 Task: Sort the products by price (lowest first).
Action: Mouse moved to (25, 136)
Screenshot: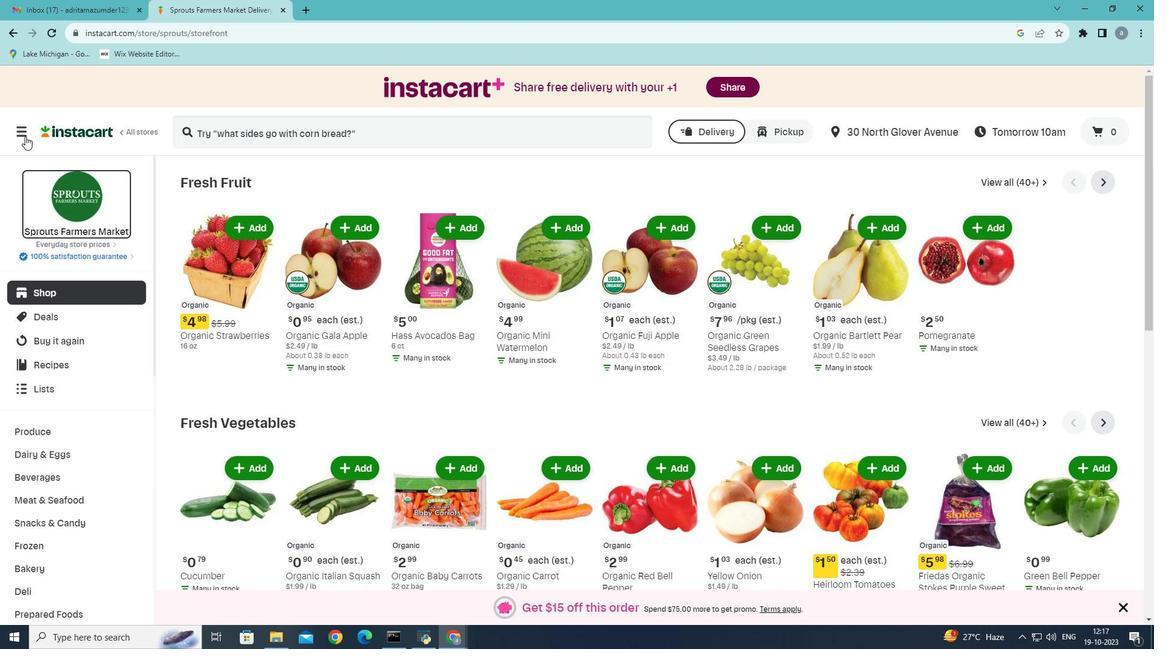 
Action: Mouse pressed left at (25, 136)
Screenshot: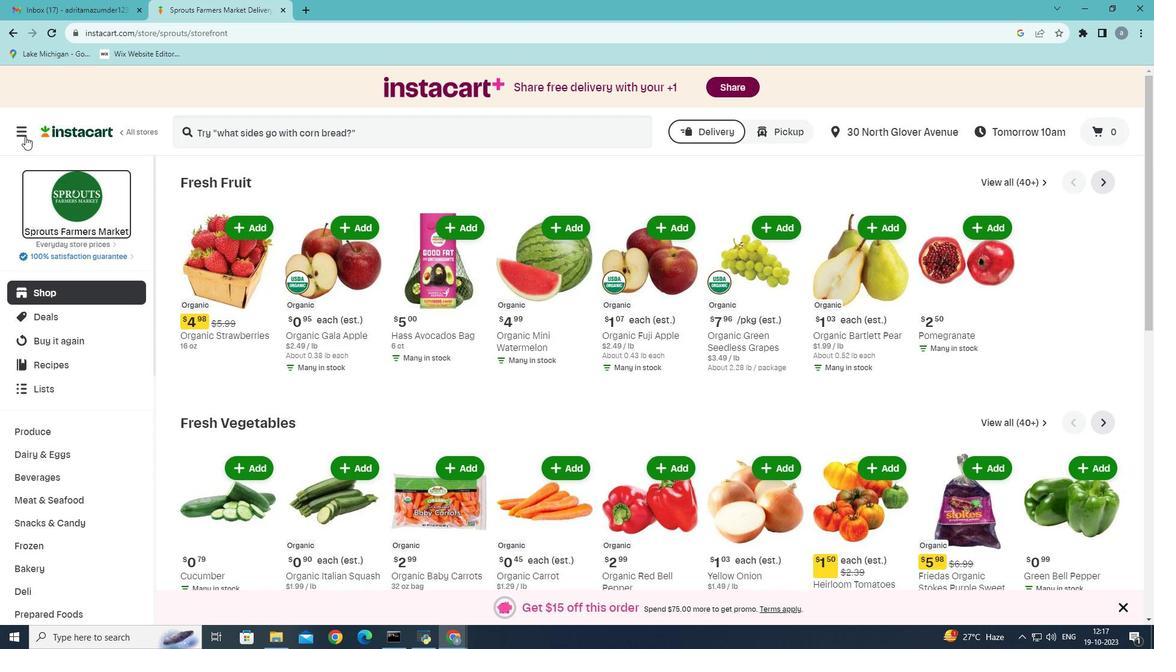 
Action: Mouse moved to (49, 342)
Screenshot: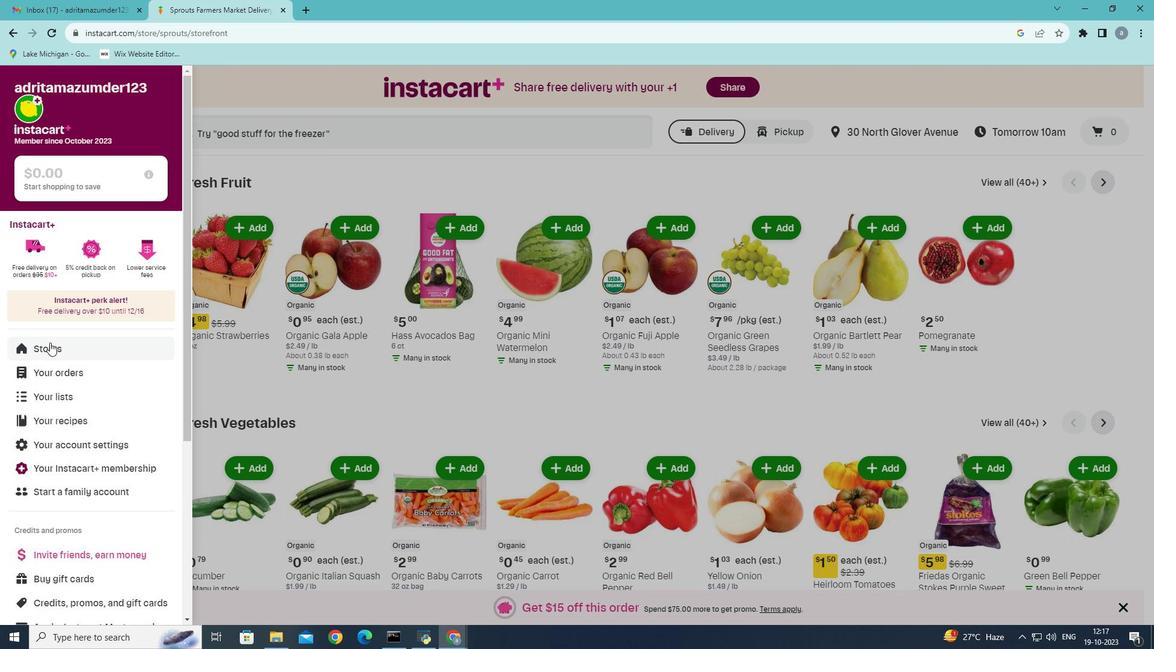 
Action: Mouse pressed left at (49, 342)
Screenshot: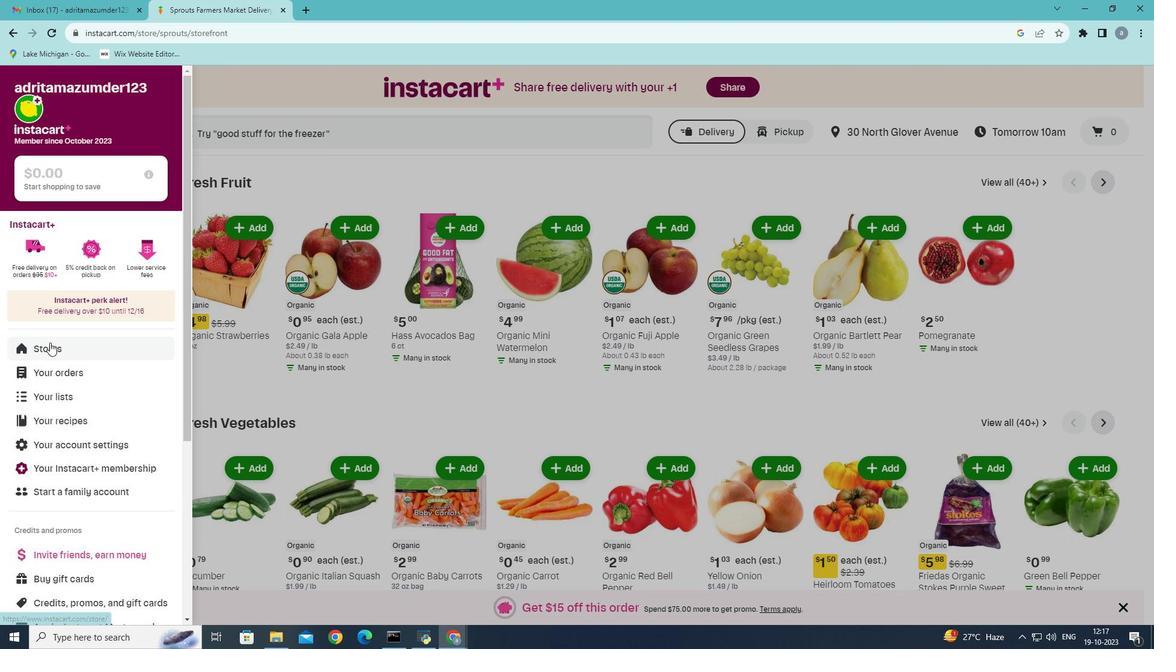 
Action: Mouse moved to (289, 142)
Screenshot: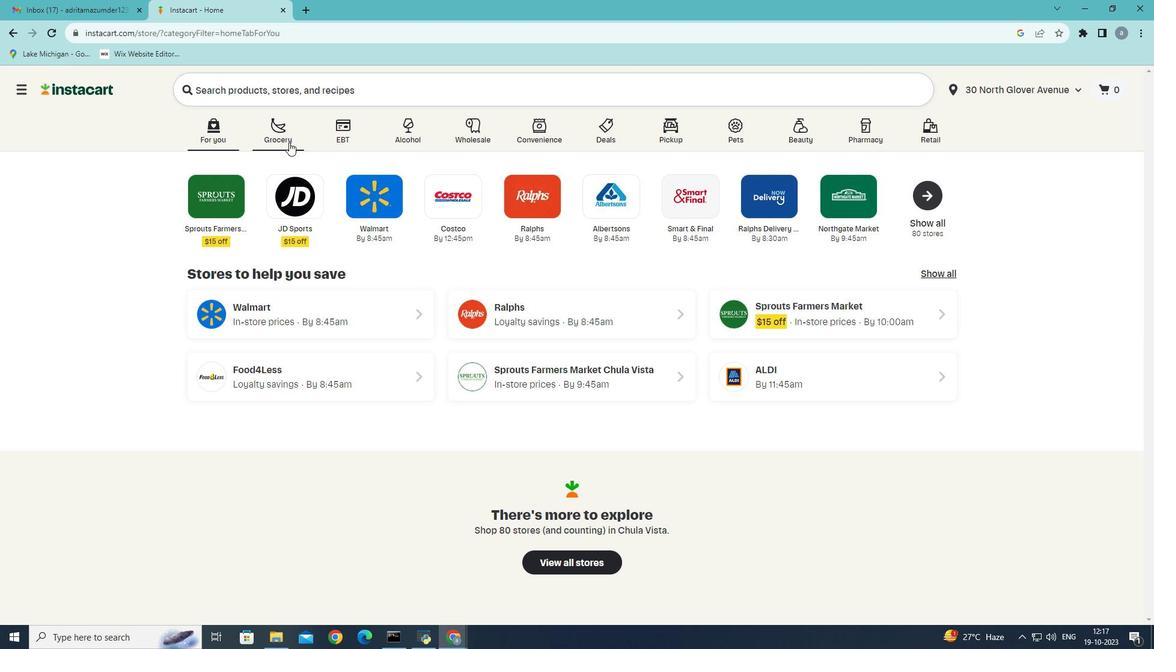 
Action: Mouse pressed left at (289, 142)
Screenshot: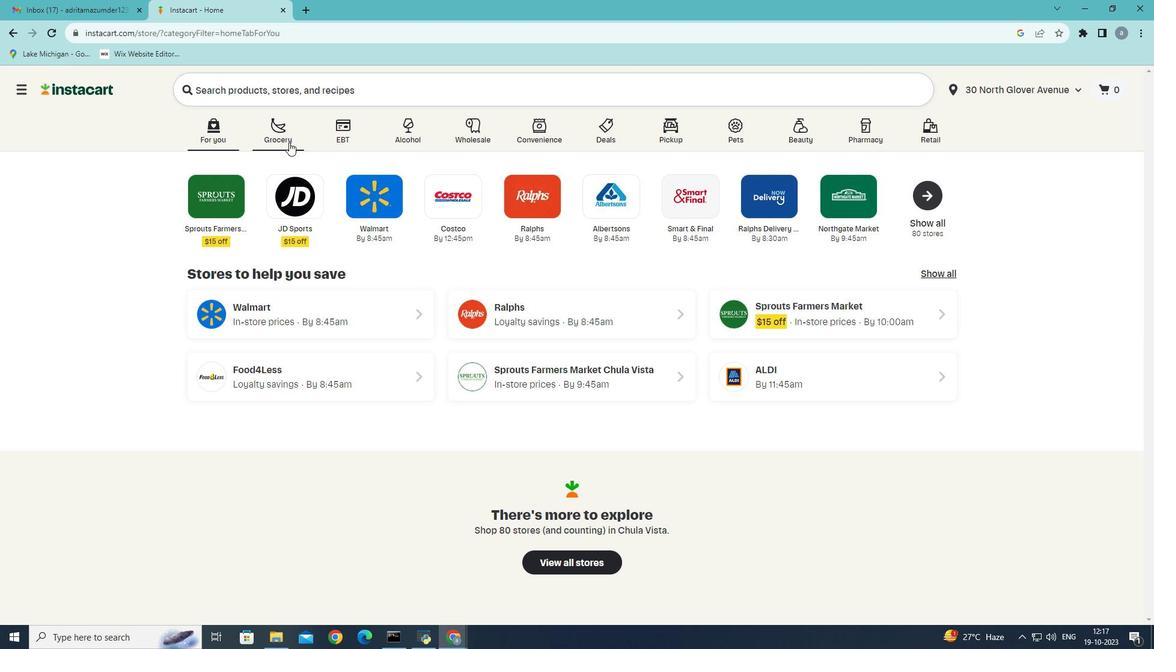
Action: Mouse moved to (289, 347)
Screenshot: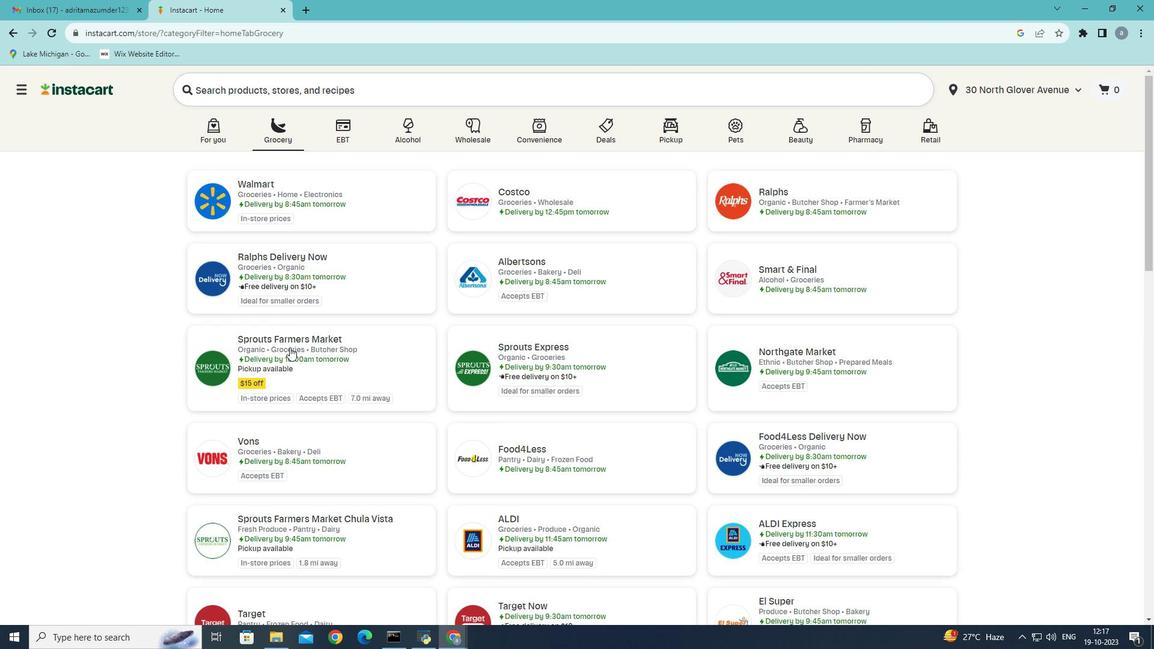 
Action: Mouse pressed left at (289, 347)
Screenshot: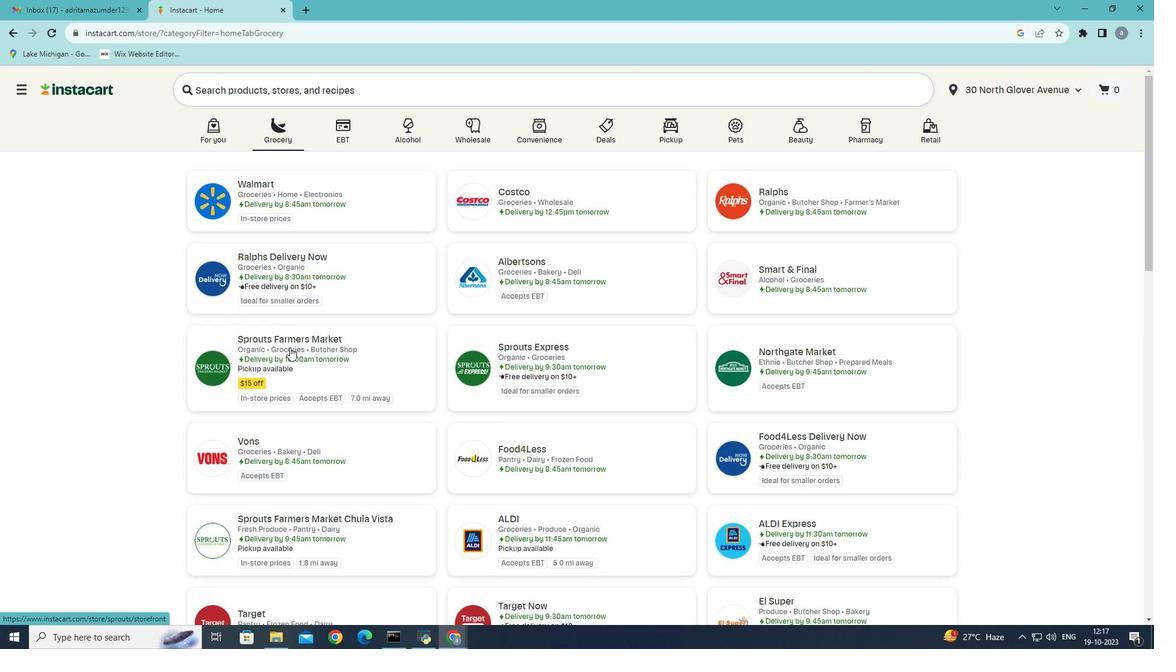 
Action: Mouse moved to (62, 500)
Screenshot: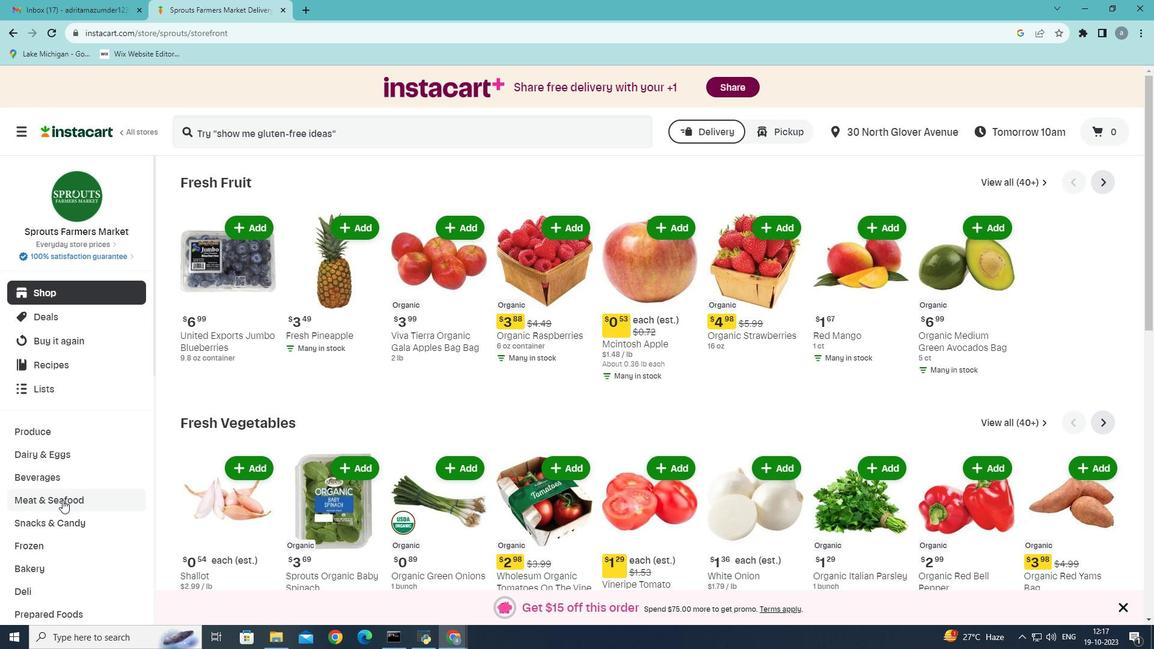 
Action: Mouse pressed left at (62, 500)
Screenshot: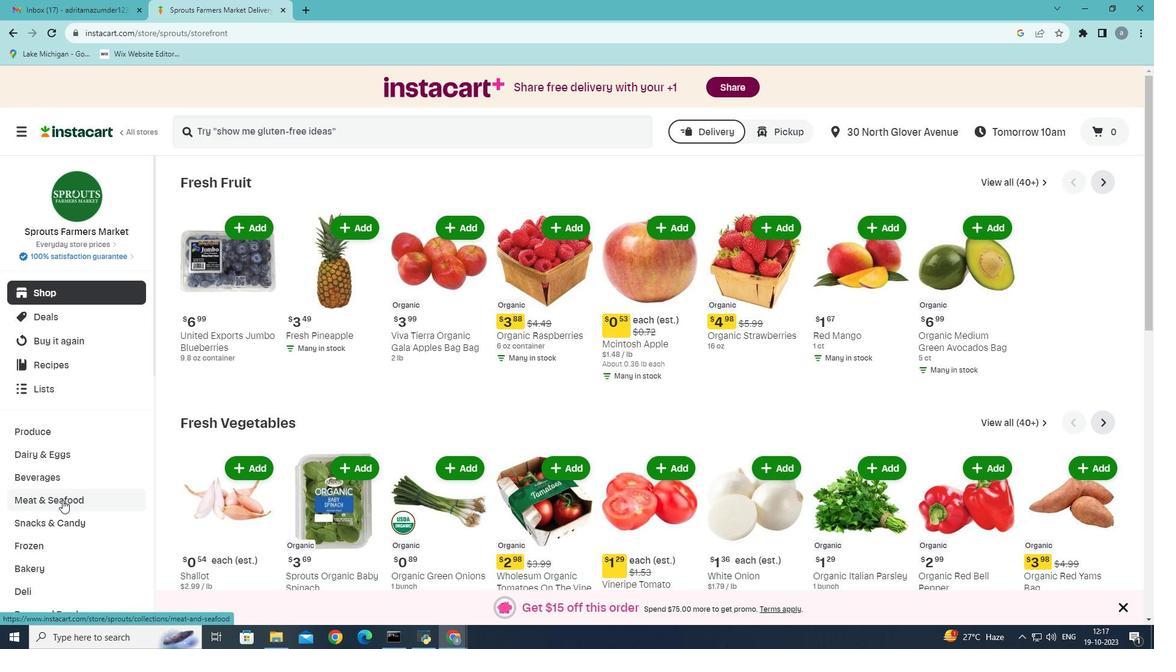 
Action: Mouse moved to (65, 499)
Screenshot: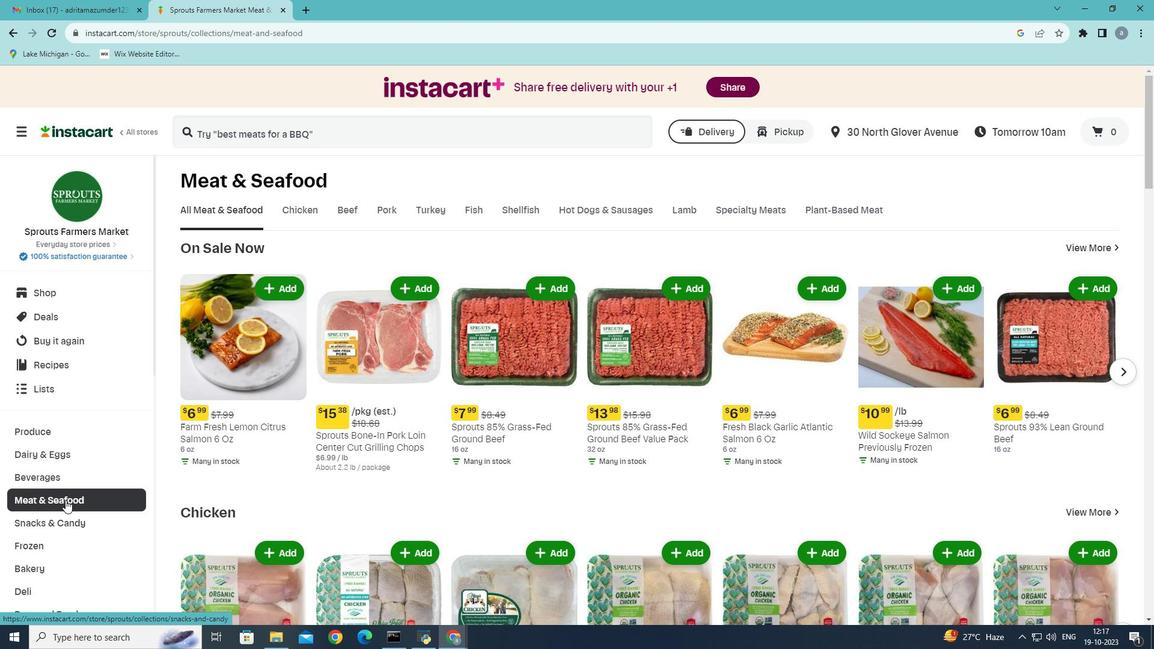 
Action: Mouse pressed left at (65, 499)
Screenshot: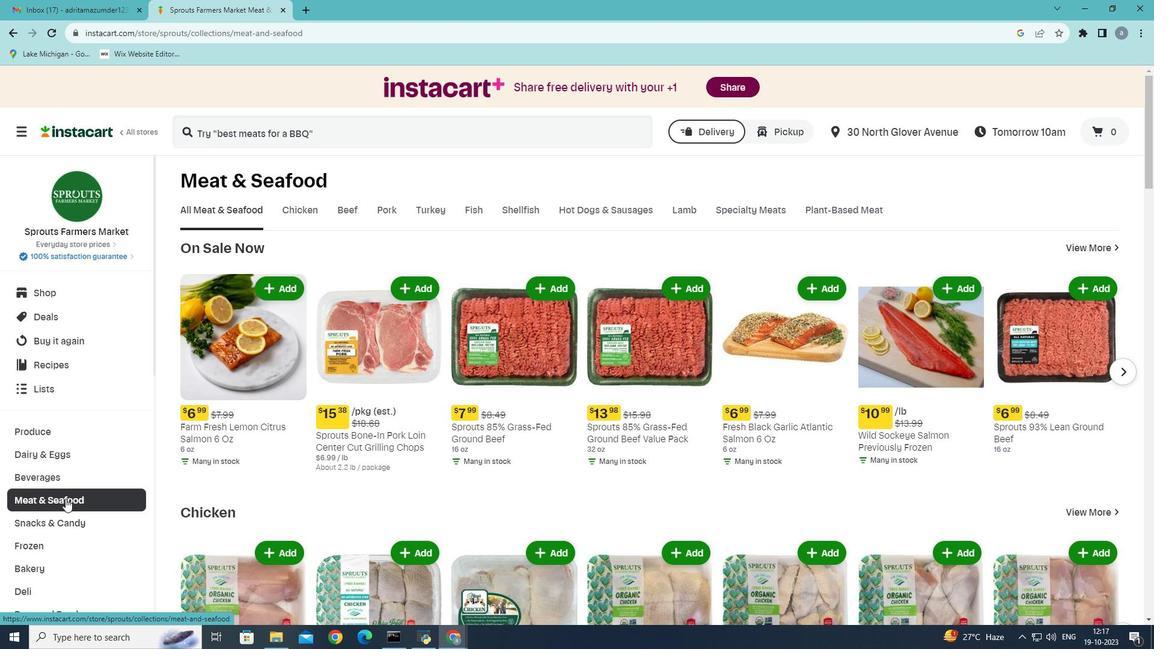 
Action: Mouse moved to (602, 210)
Screenshot: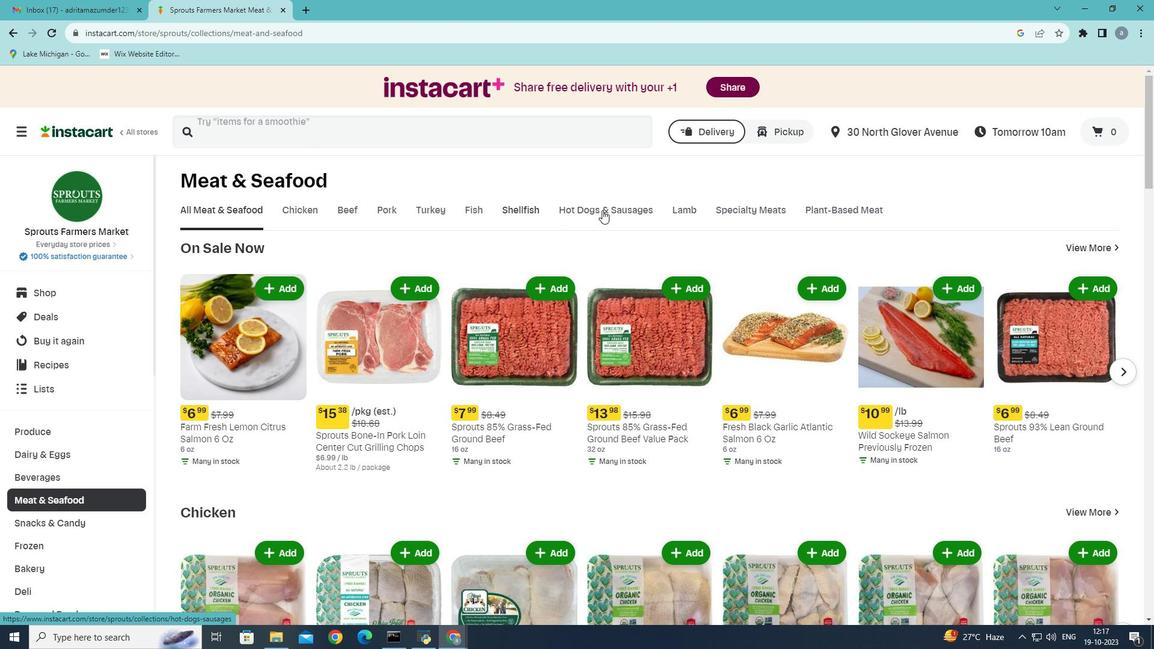 
Action: Mouse pressed left at (602, 210)
Screenshot: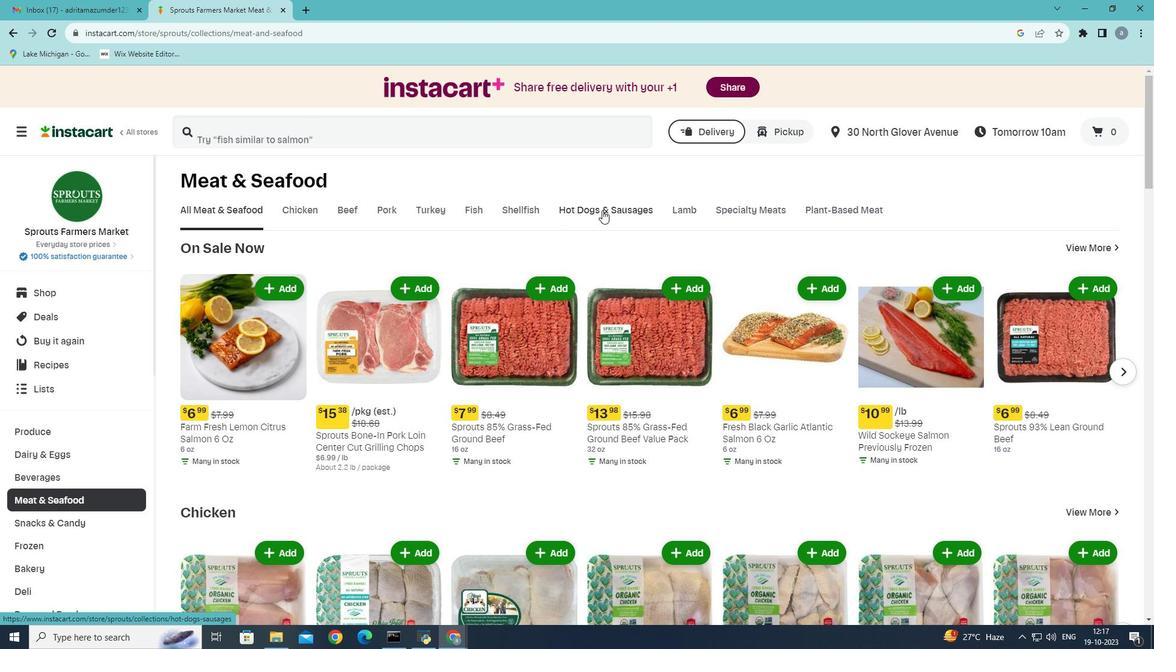 
Action: Mouse moved to (370, 267)
Screenshot: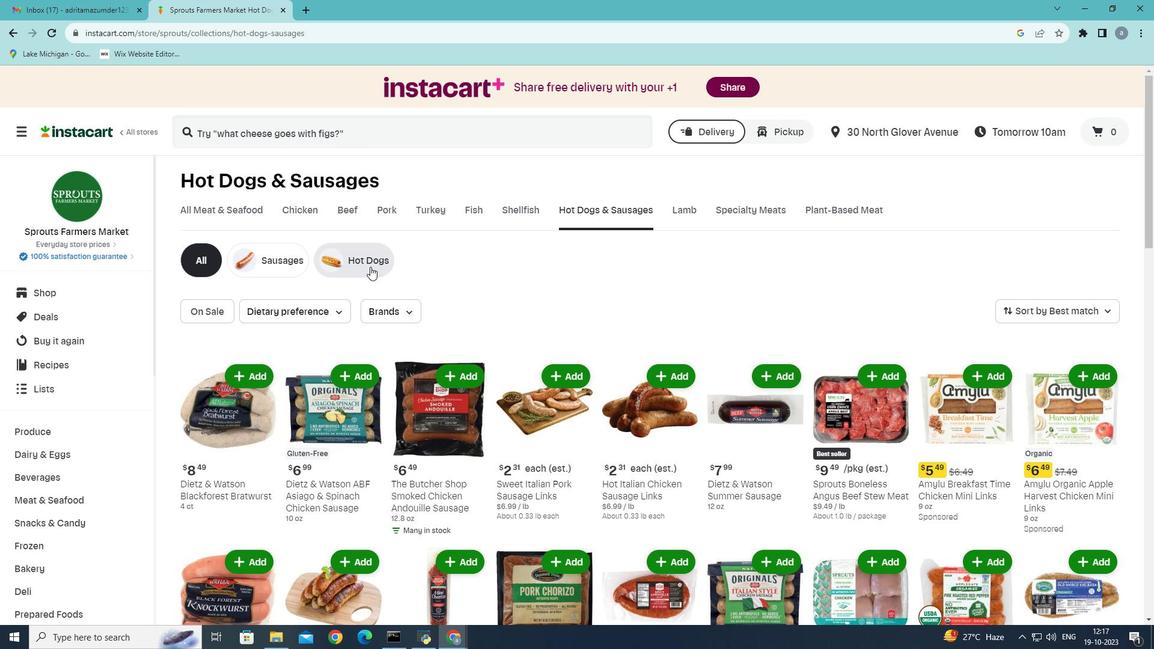 
Action: Mouse pressed left at (370, 267)
Screenshot: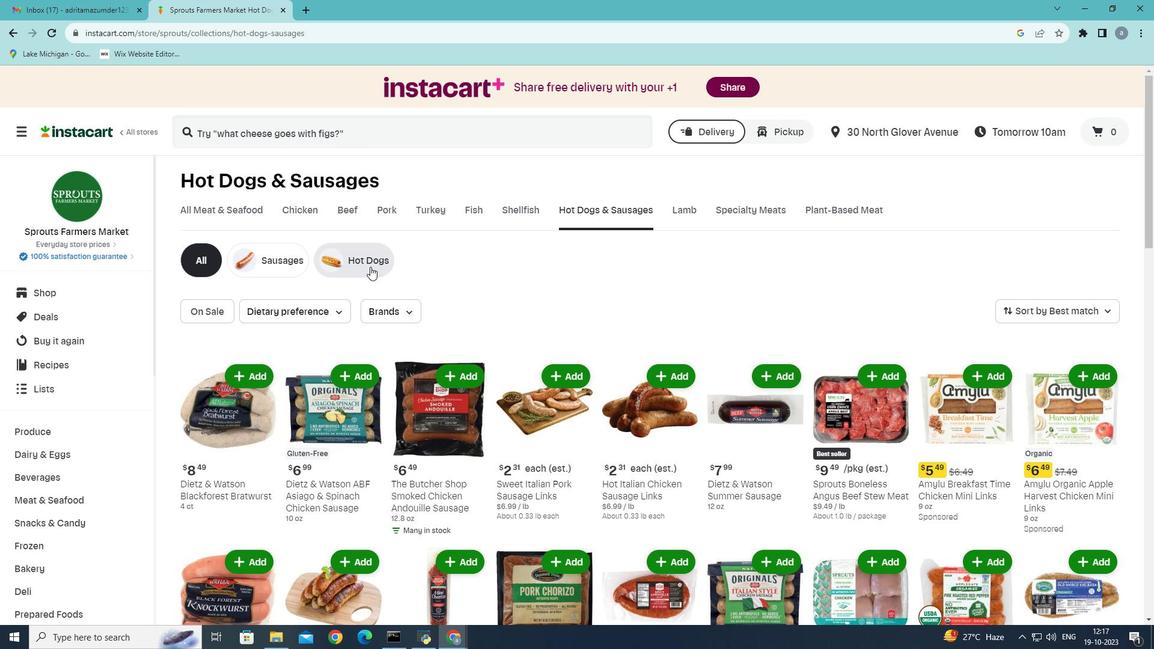 
Action: Mouse moved to (1112, 309)
Screenshot: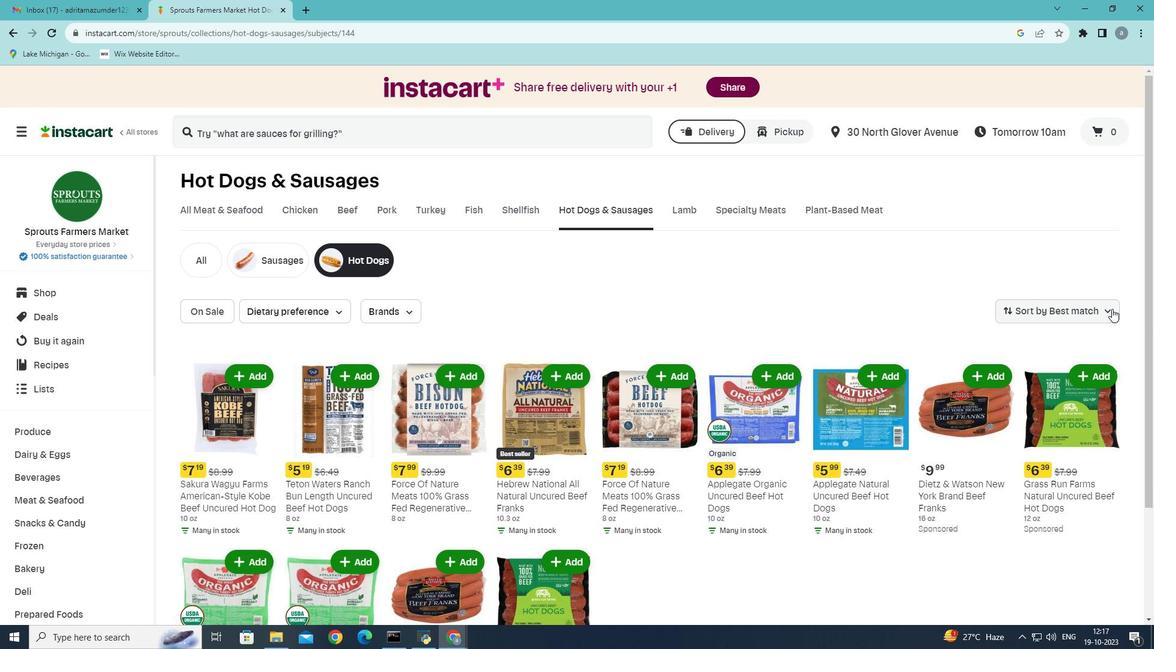 
Action: Mouse pressed left at (1112, 309)
Screenshot: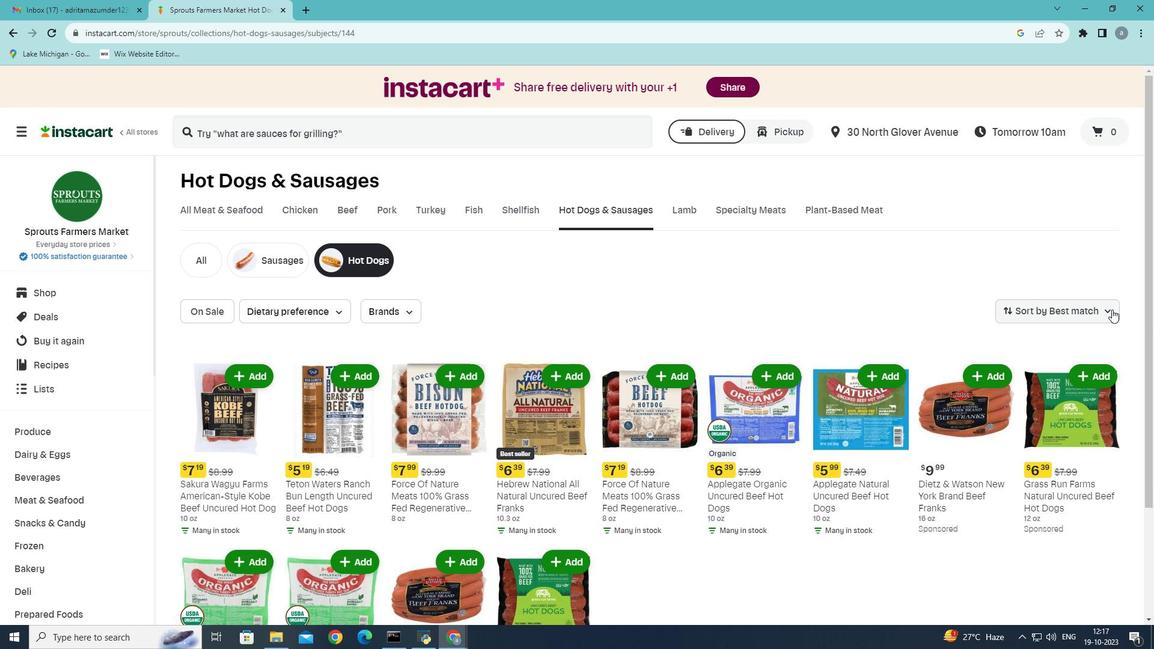 
Action: Mouse moved to (1083, 375)
Screenshot: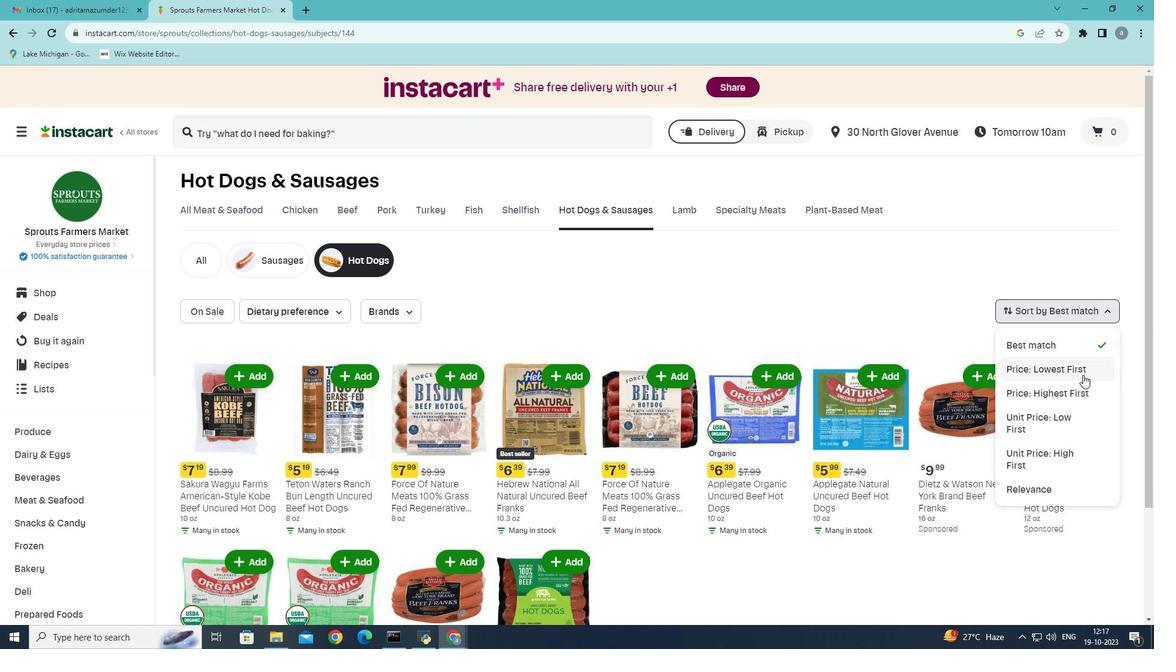 
Action: Mouse pressed left at (1083, 375)
Screenshot: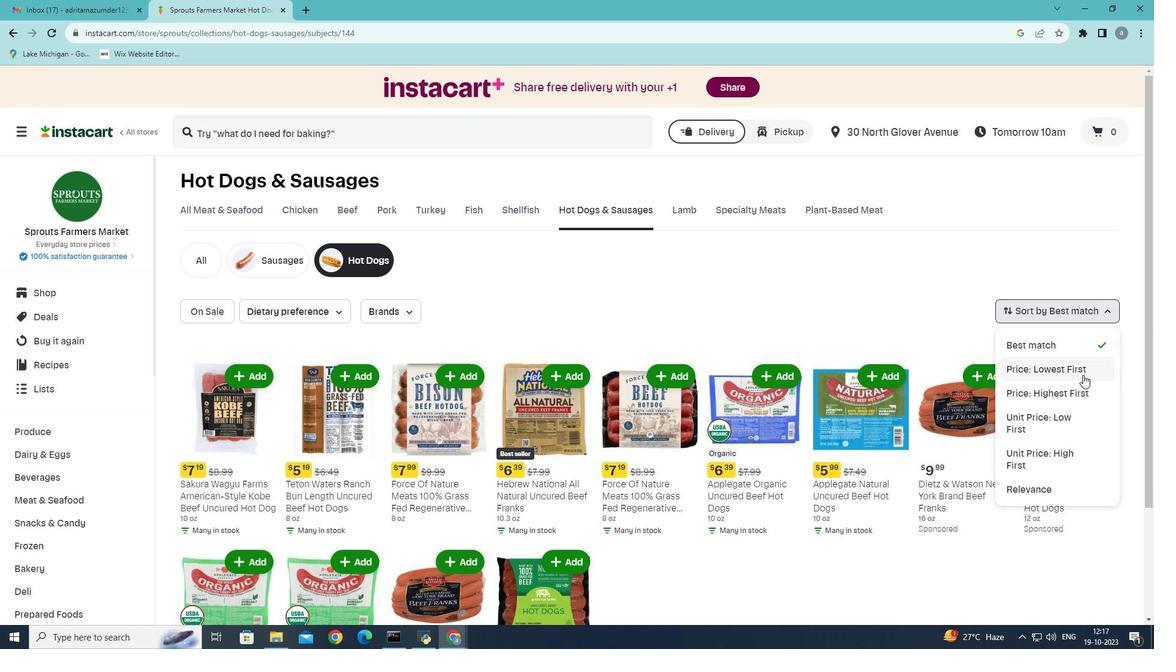 
Action: Mouse moved to (1033, 360)
Screenshot: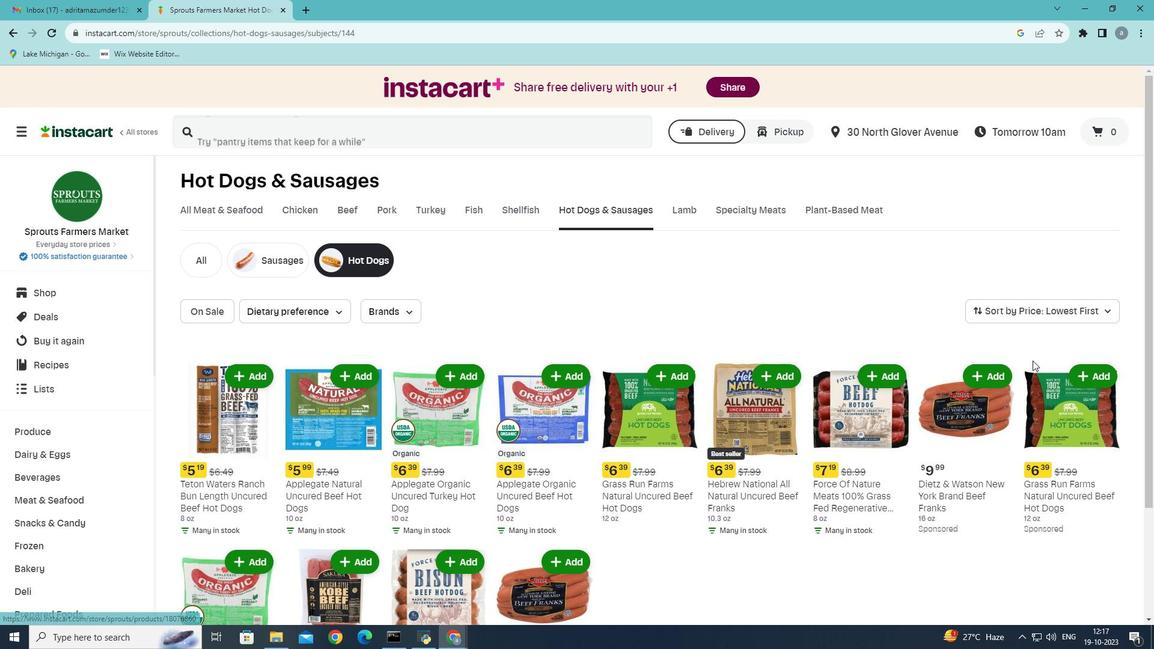
